Task: Insert image from web.
Action: Mouse moved to (196, 89)
Screenshot: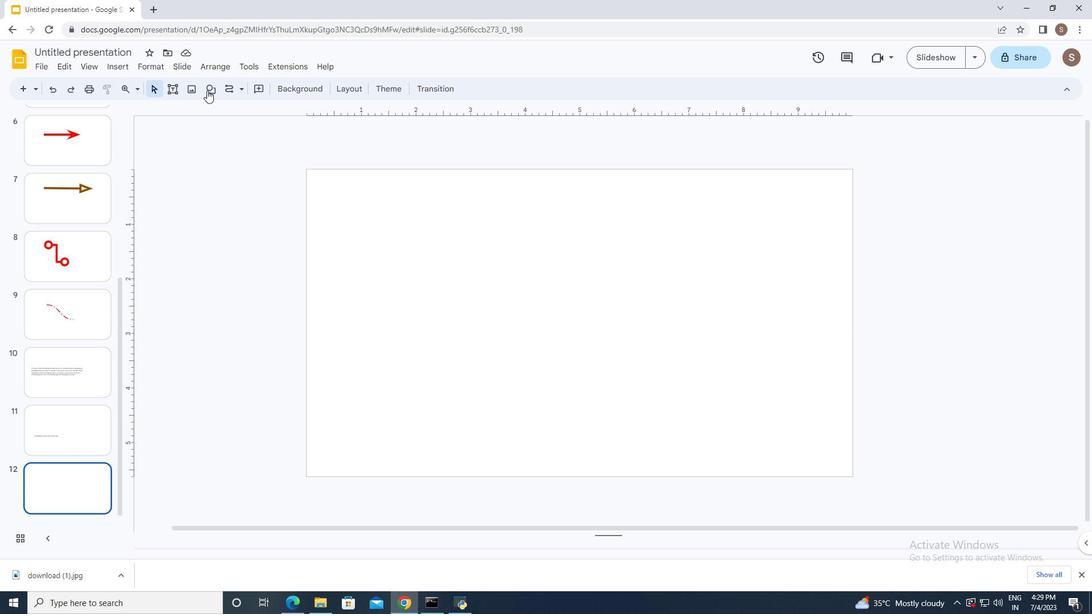 
Action: Mouse pressed left at (196, 89)
Screenshot: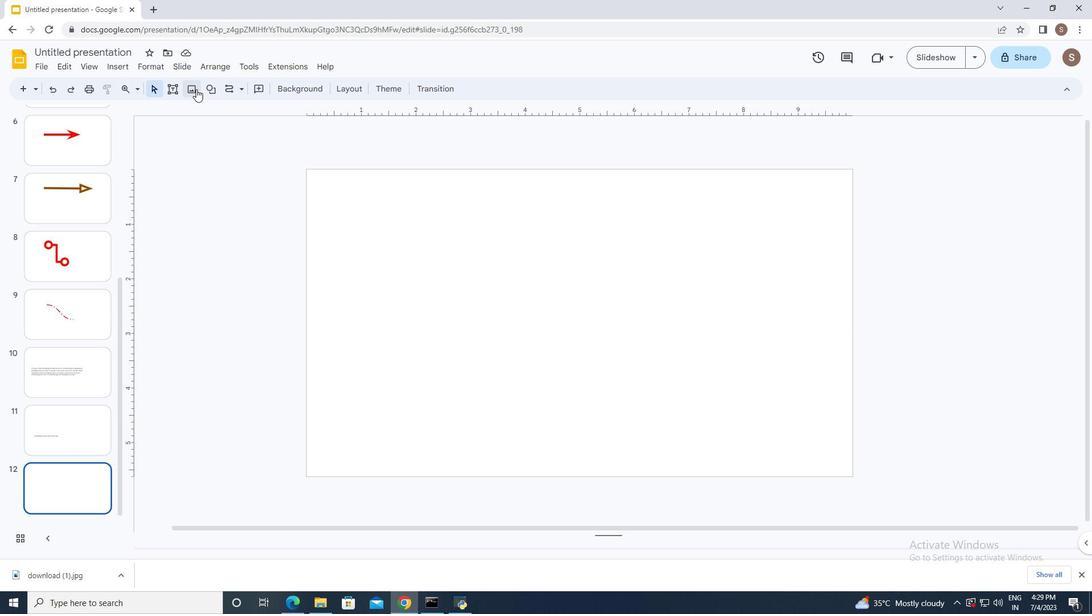 
Action: Mouse moved to (226, 127)
Screenshot: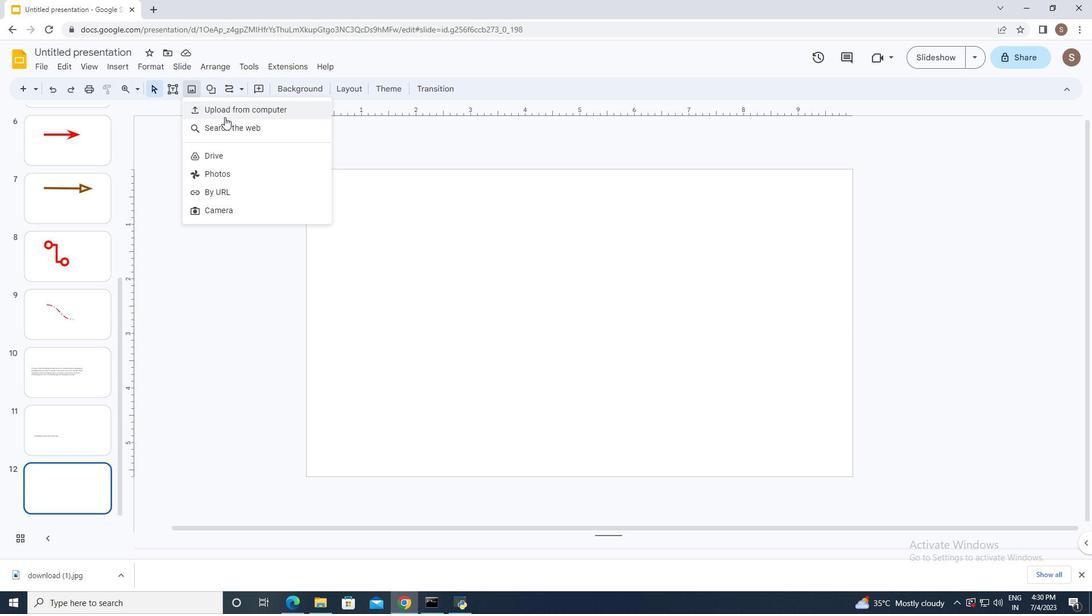 
Action: Mouse pressed left at (226, 127)
Screenshot: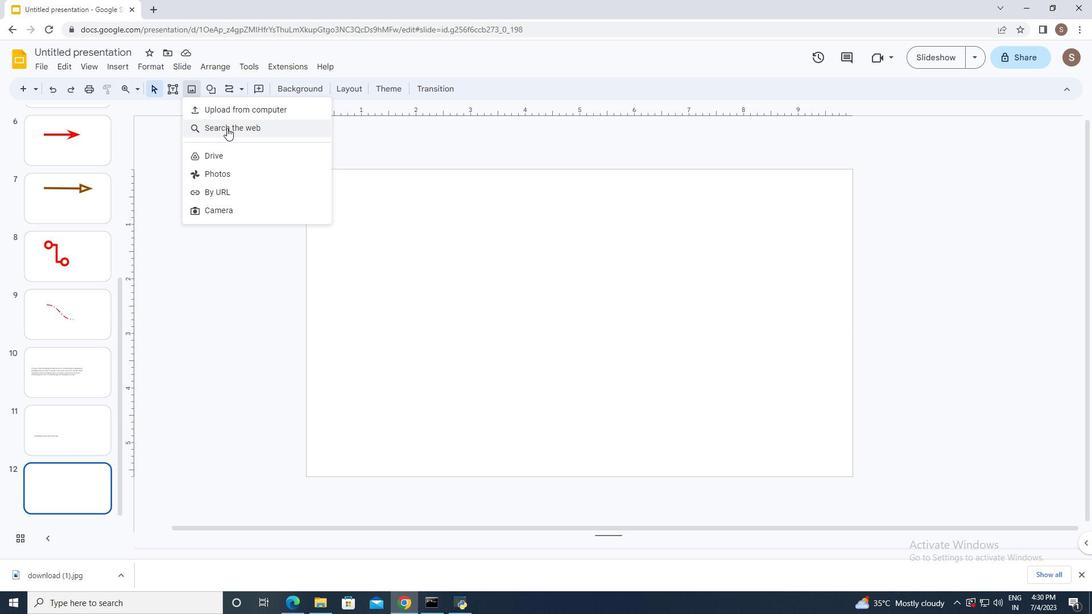 
Action: Mouse moved to (979, 100)
Screenshot: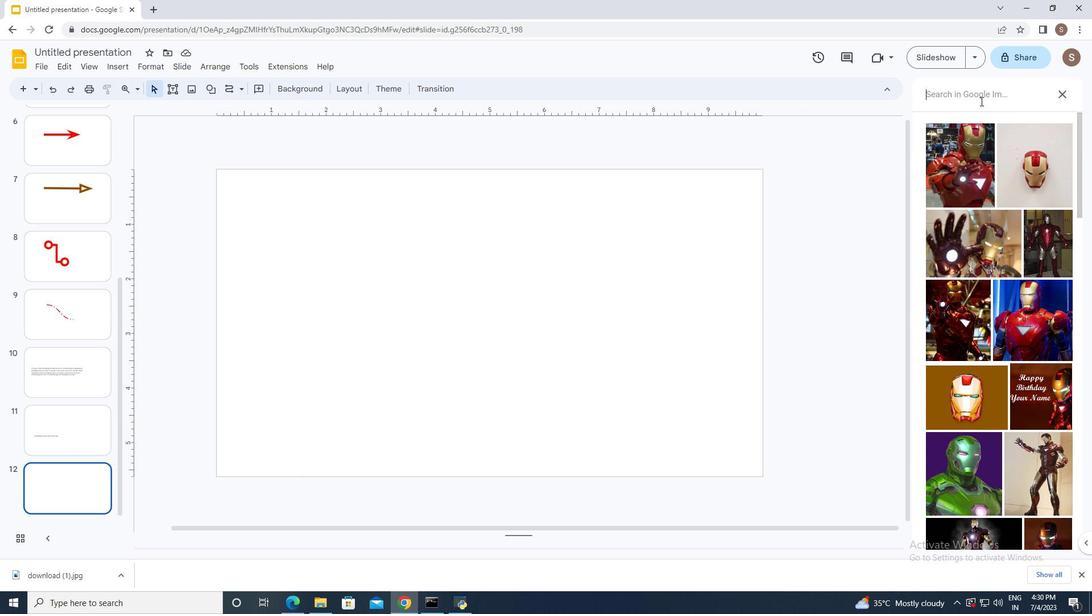 
Action: Mouse pressed left at (979, 100)
Screenshot: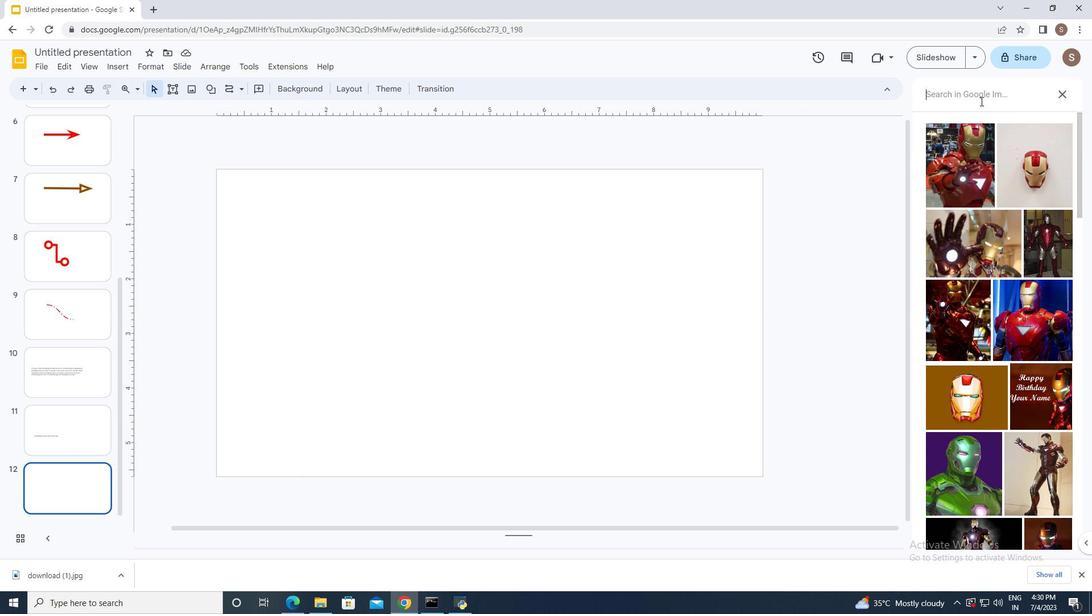 
Action: Key pressed <Key.shift>Sky<Key.enter>
Screenshot: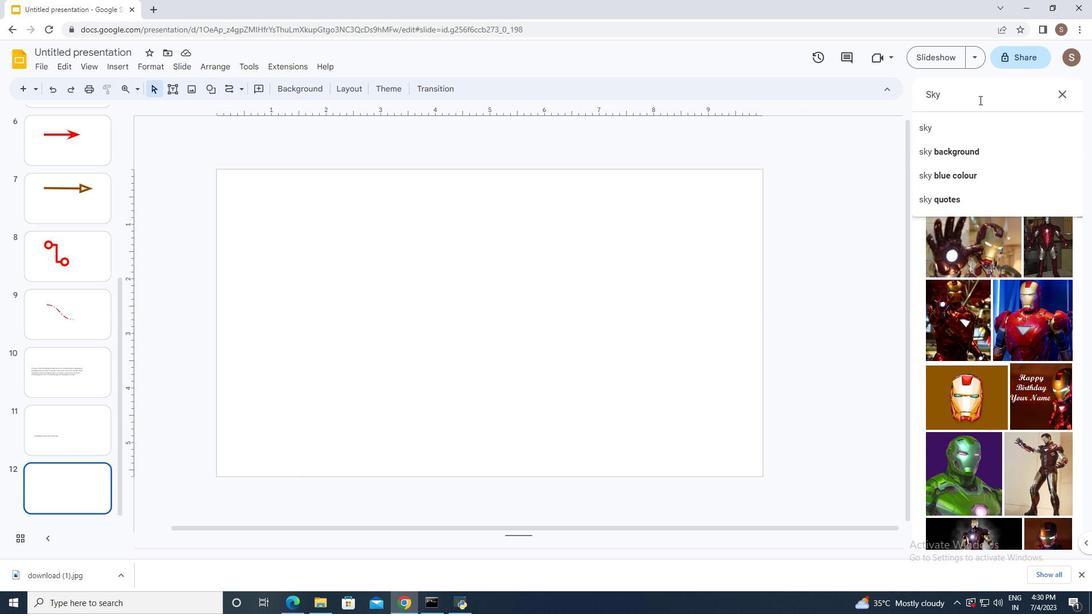 
Action: Mouse moved to (995, 224)
Screenshot: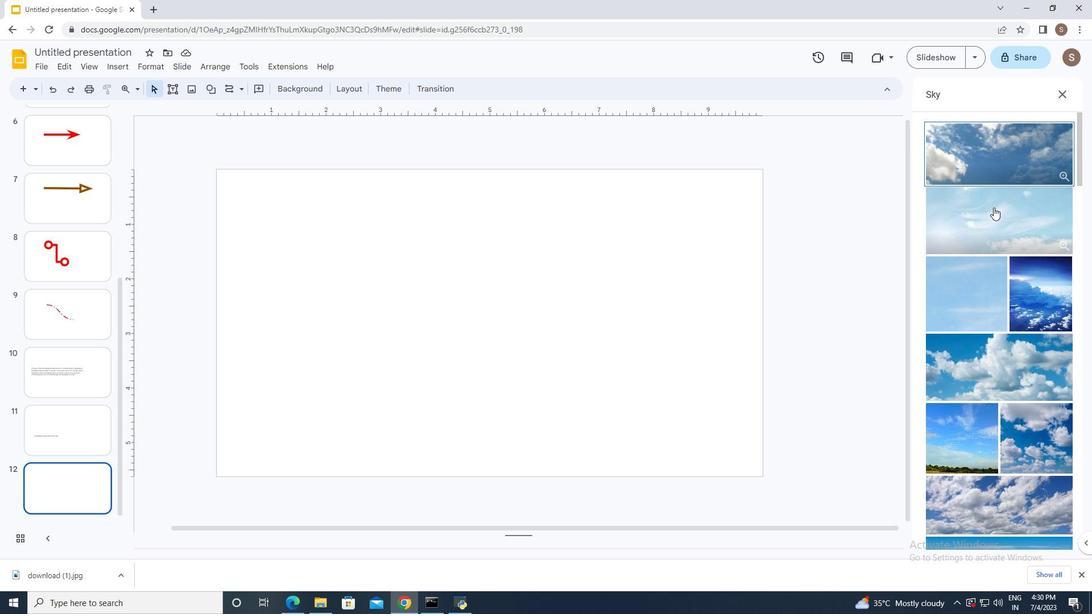 
Action: Mouse pressed left at (995, 224)
Screenshot: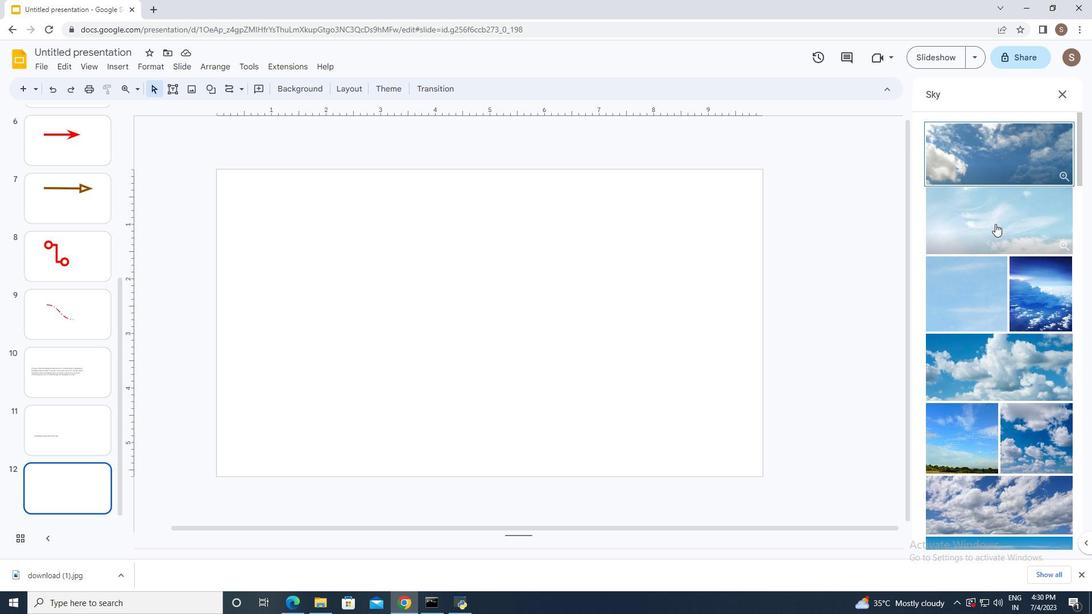 
Action: Mouse moved to (1043, 536)
Screenshot: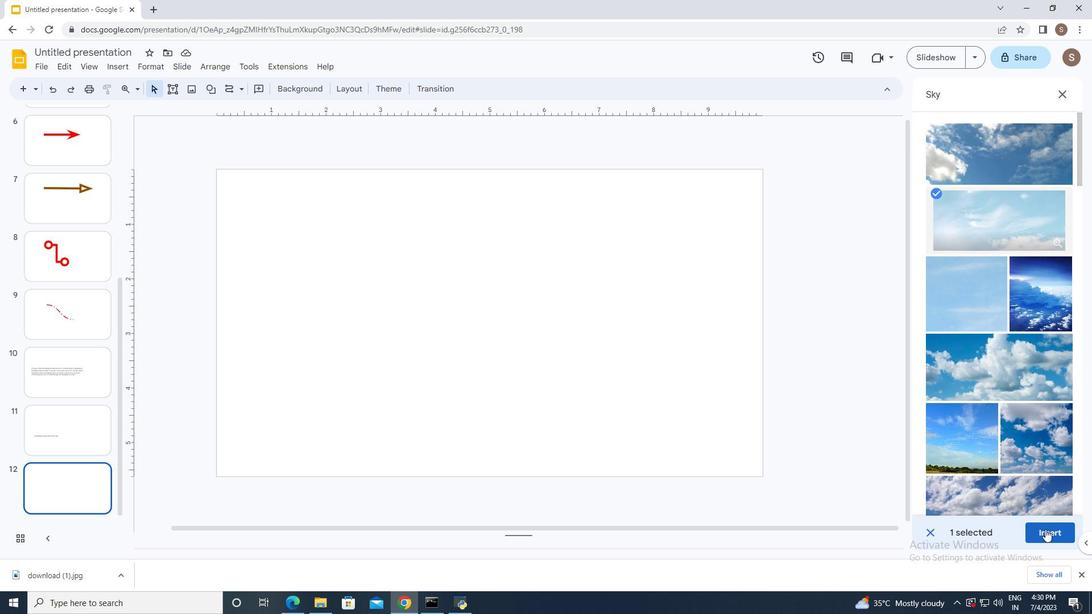 
Action: Mouse pressed left at (1043, 536)
Screenshot: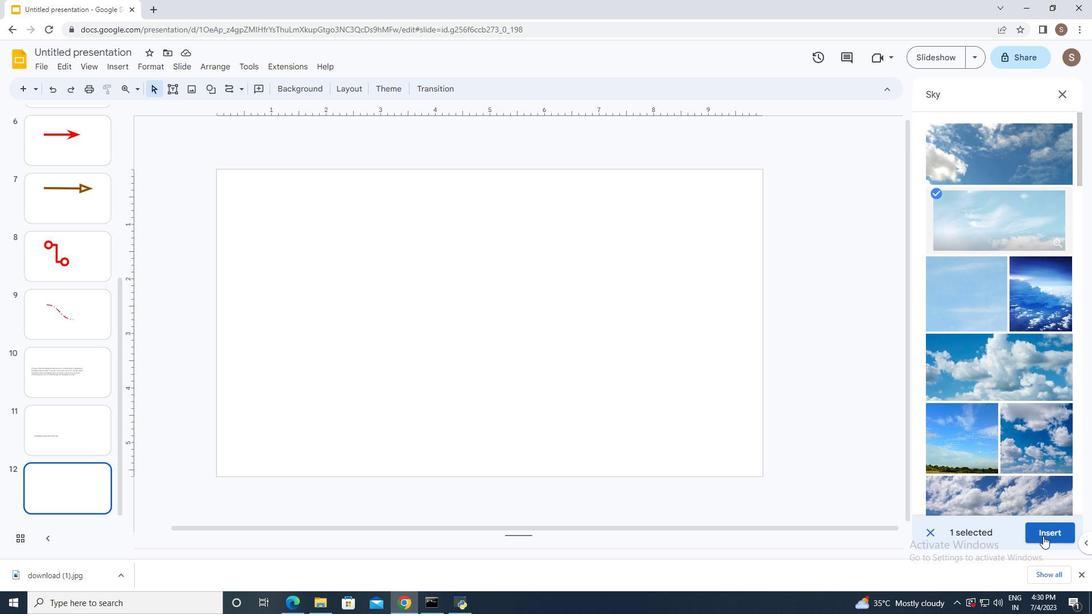 
Action: Mouse moved to (555, 288)
Screenshot: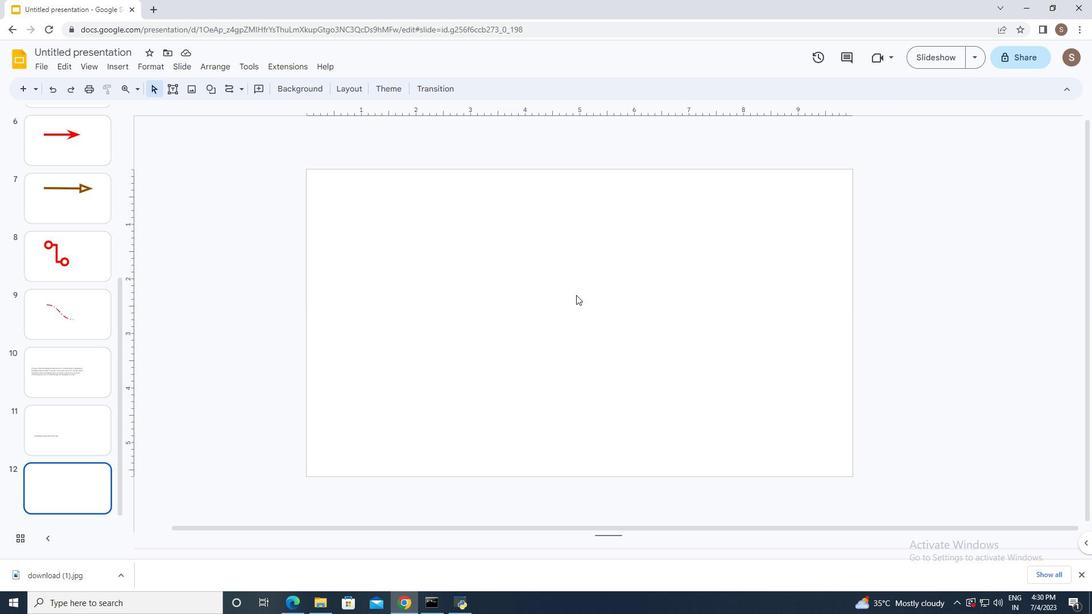 
Action: Mouse pressed left at (555, 288)
Screenshot: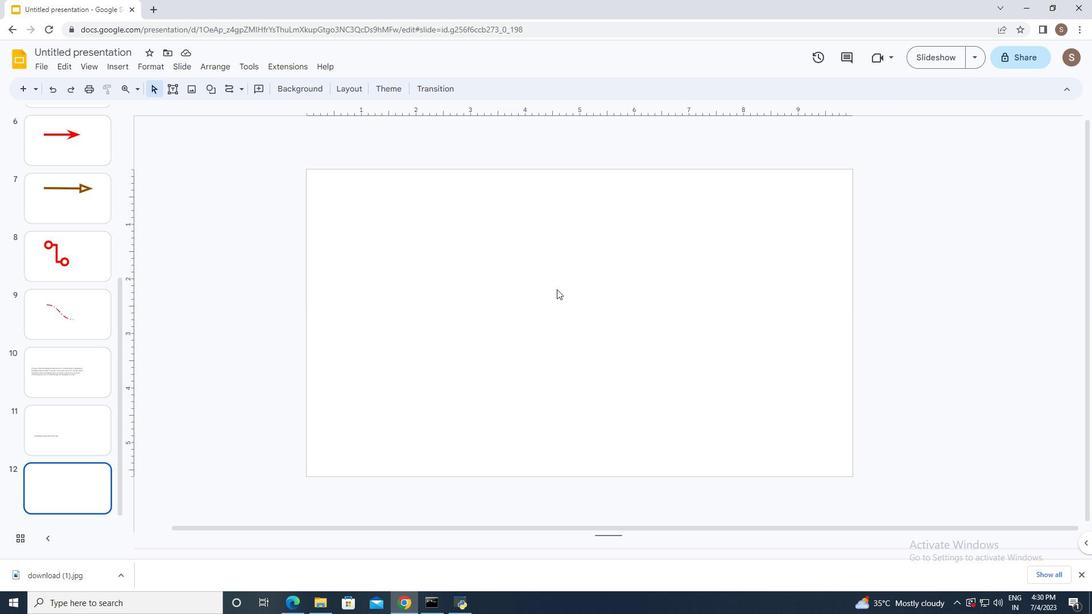 
Action: Mouse moved to (769, 309)
Screenshot: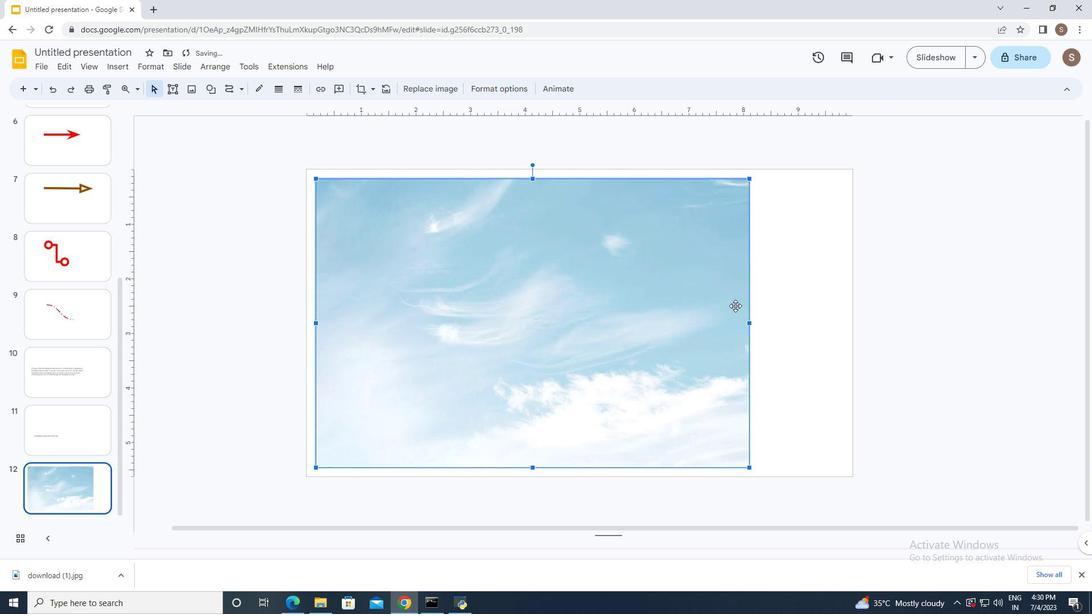 
Action: Mouse pressed left at (769, 309)
Screenshot: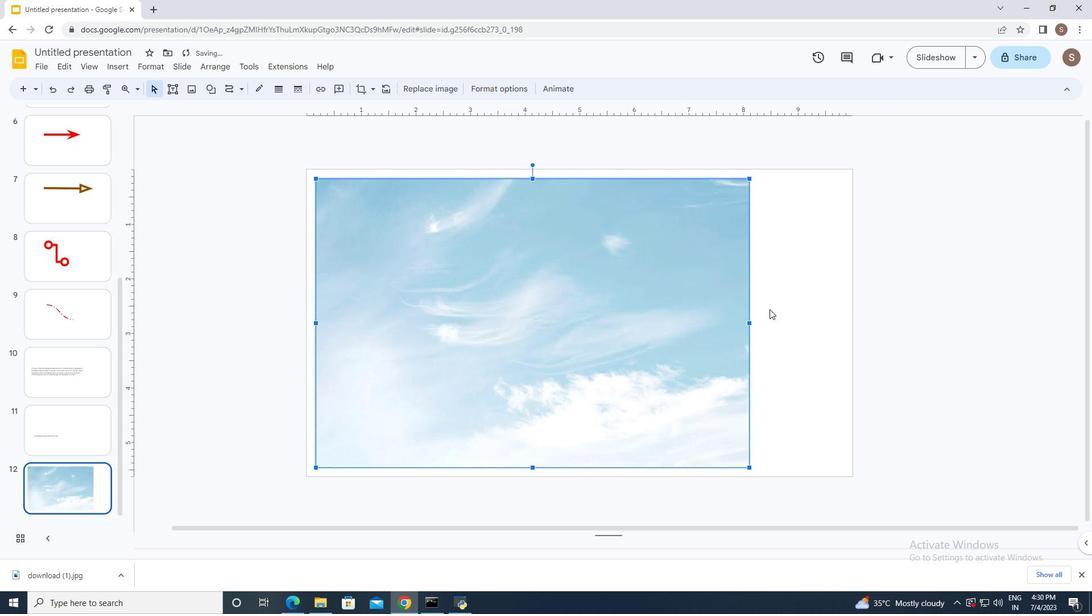 
